 Task: Create New Customer with Customer Name: The Overhaul, Billing Address Line1: 2946 Cantebury Drive, Billing Address Line2:  New York, Billing Address Line3:  New York 10013, Cell Number: 305-245-4080_x000D_

Action: Mouse moved to (164, 32)
Screenshot: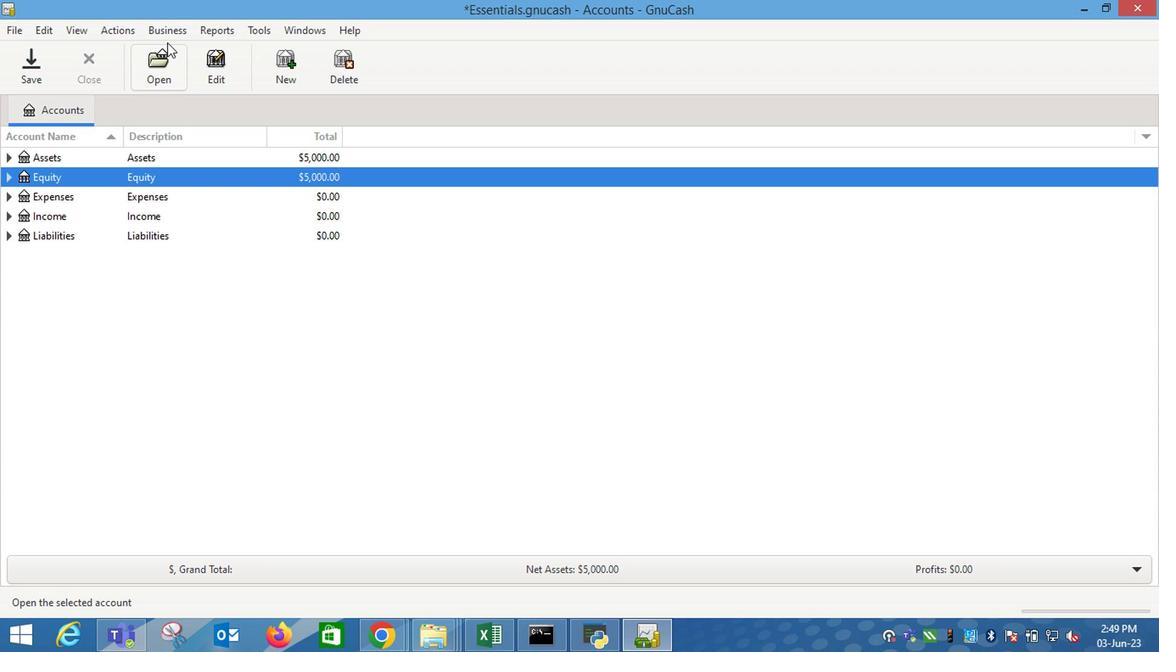
Action: Mouse pressed left at (164, 32)
Screenshot: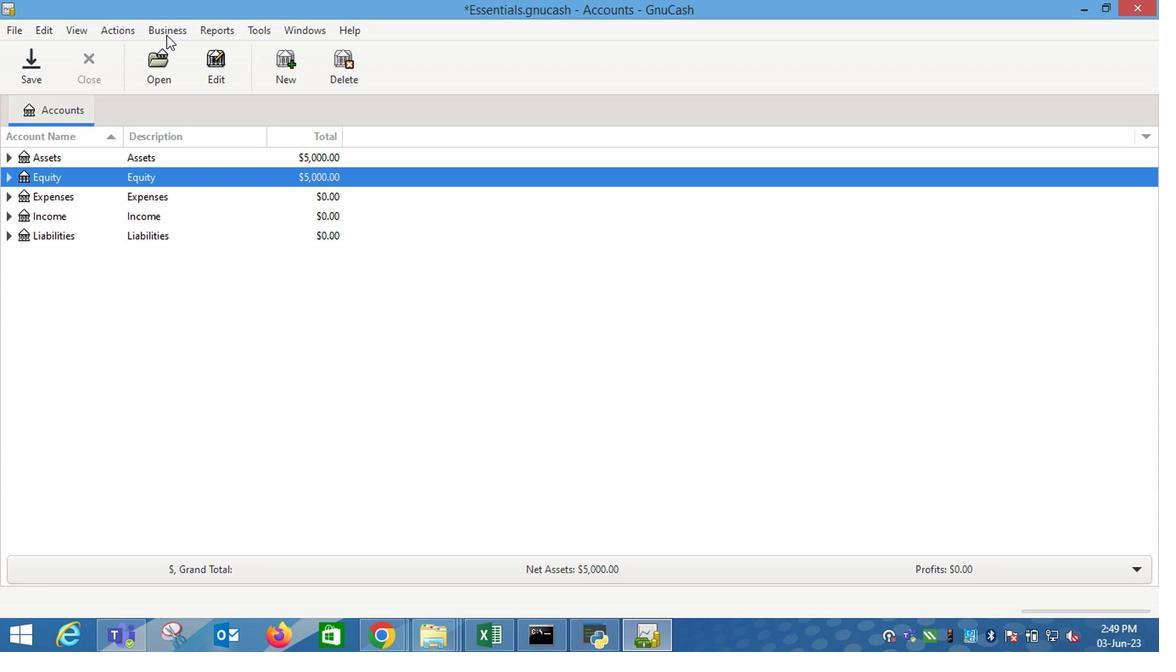 
Action: Mouse moved to (349, 73)
Screenshot: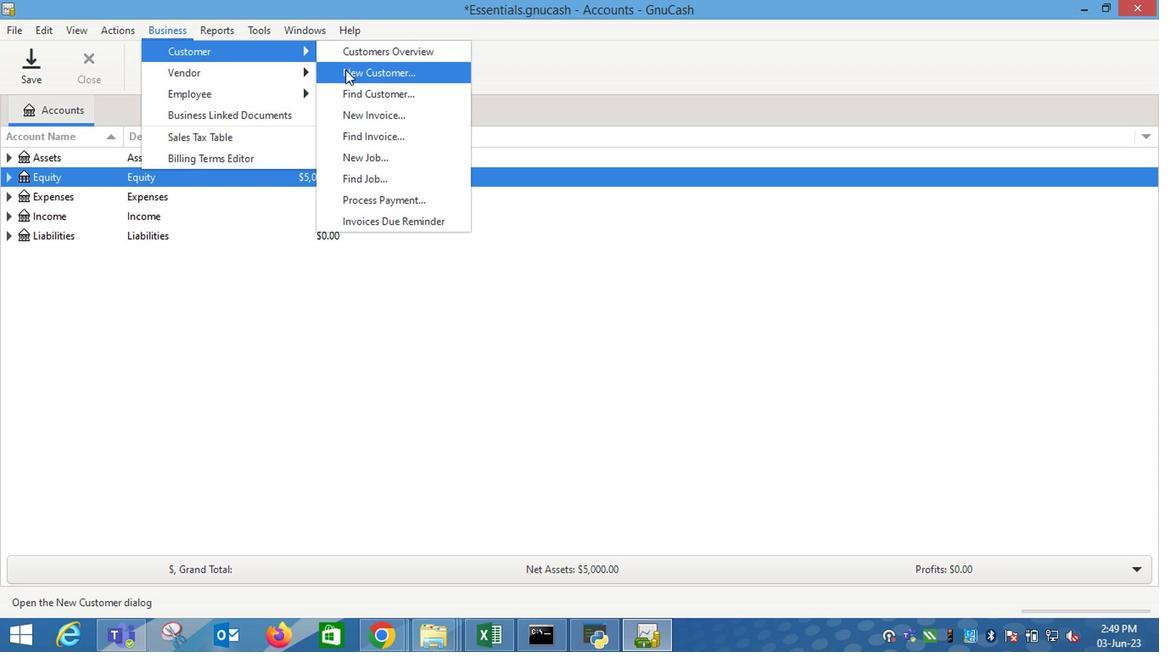 
Action: Mouse pressed left at (349, 73)
Screenshot: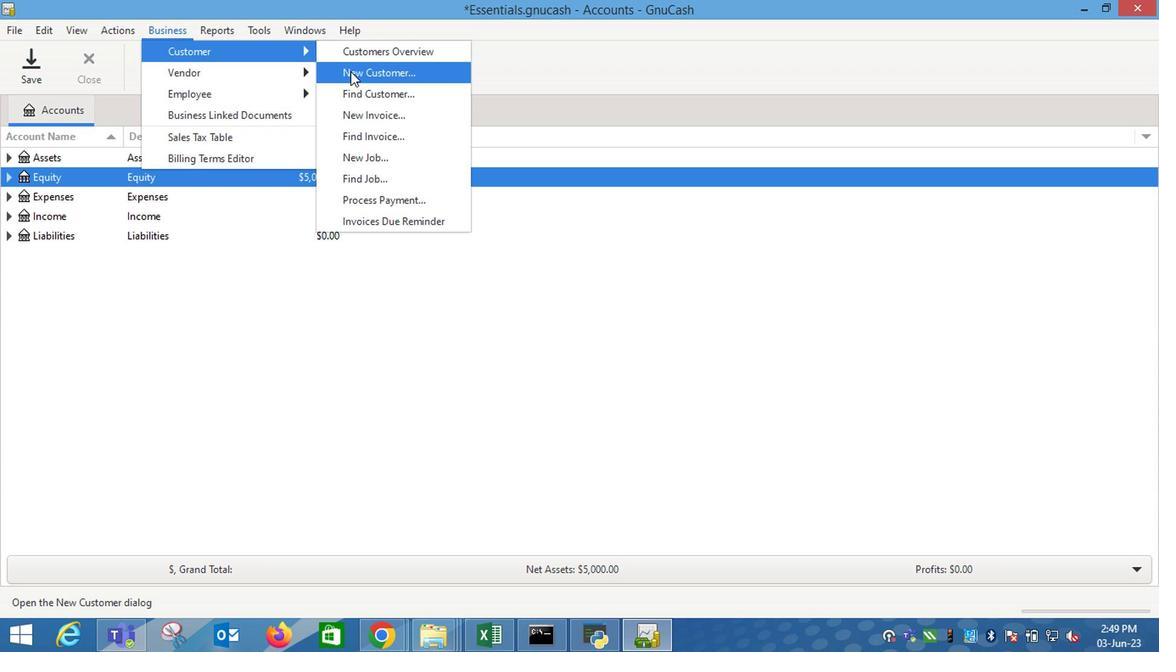 
Action: Mouse moved to (792, 186)
Screenshot: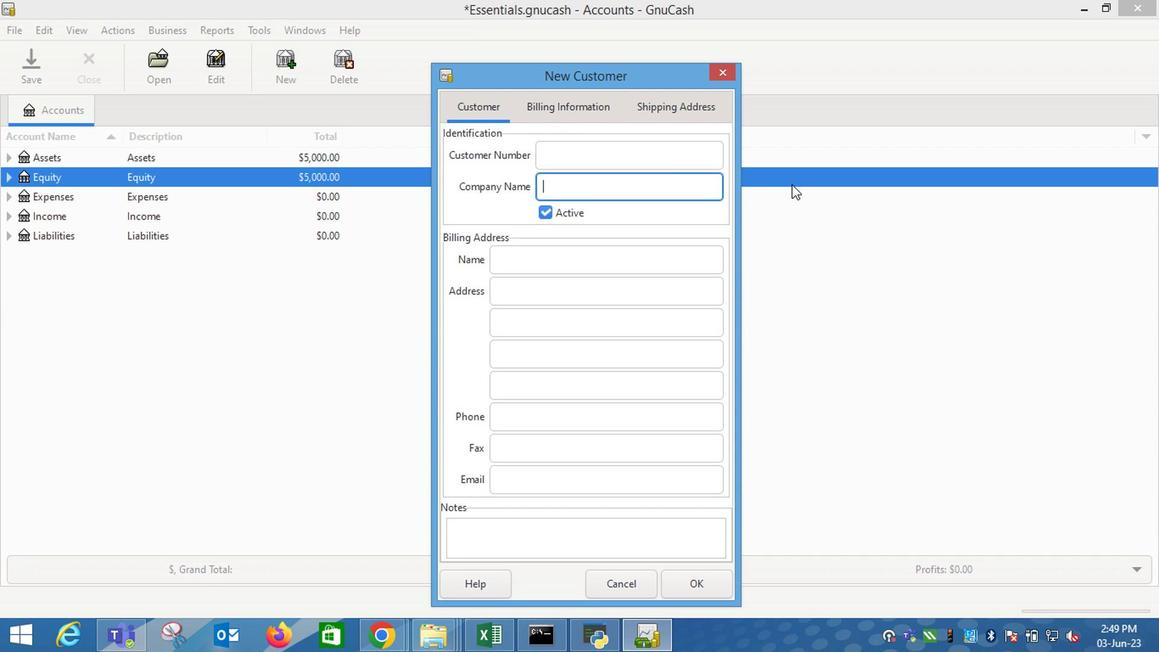 
Action: Key pressed <Key.shift_r>The<Key.space><Key.shift_r>Overhaul<Key.space><Key.backspace><Key.tab><Key.tab><Key.tab>2946<Key.space><Key.shift_r>Canteburry<Key.space><Key.shift_r>Drive<Key.tab><Key.shift_r>New<Key.space><Key.shift_r>York<Key.tab><Key.shift_r>New<Key.space><Key.shift_r><Key.shift_r><Key.shift_r><Key.shift_r><Key.shift_r>York<Key.space>10013<Key.tab><Key.tab>305-245-4080
Screenshot: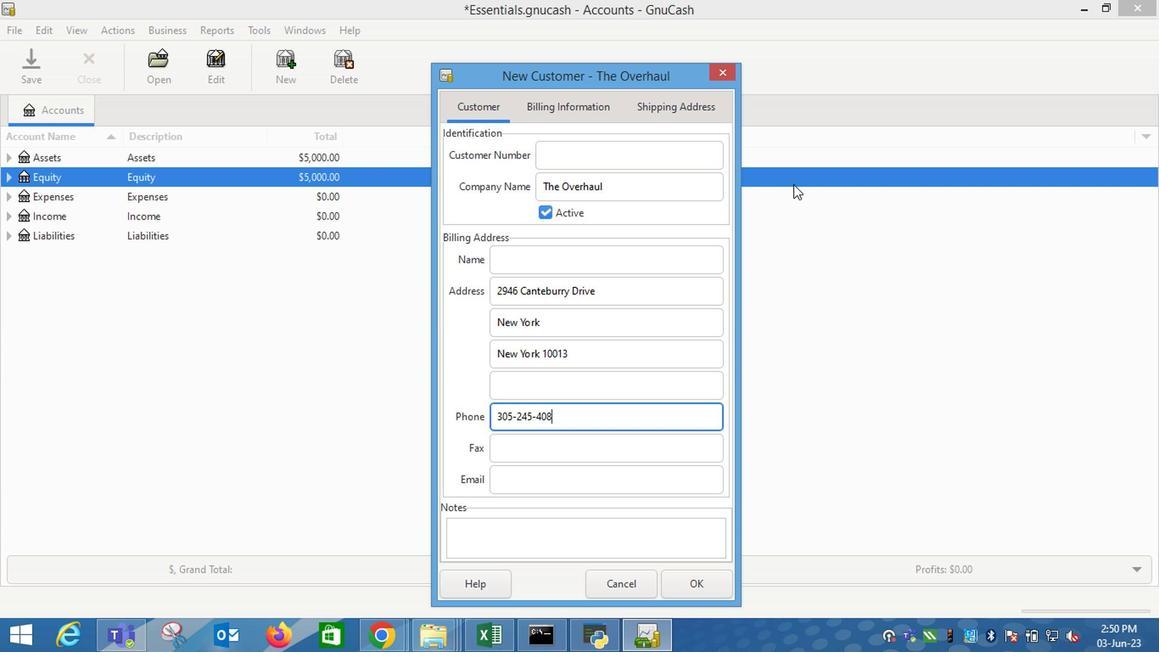 
Action: Mouse moved to (539, 101)
Screenshot: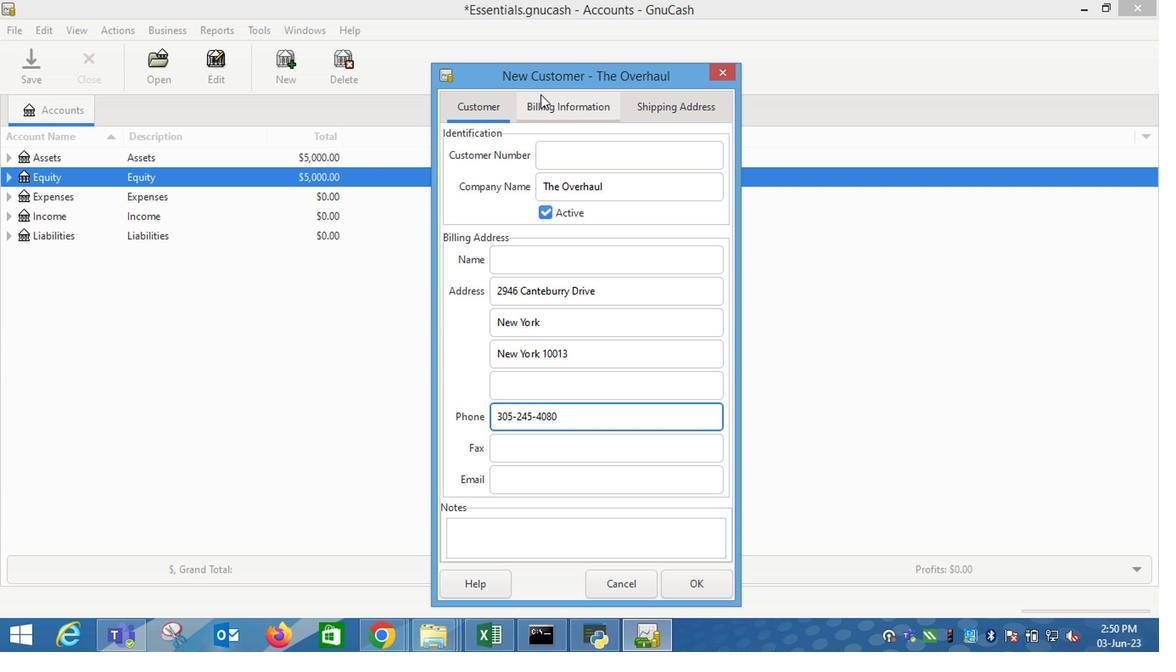 
Action: Mouse pressed left at (539, 101)
Screenshot: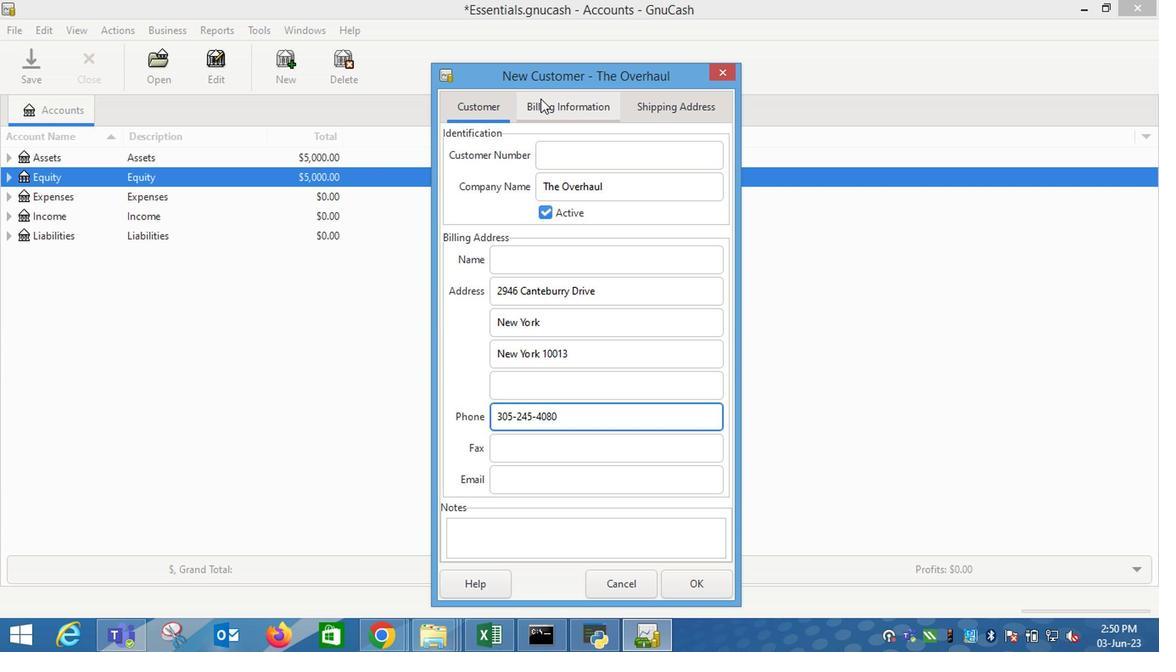 
Action: Mouse moved to (720, 583)
Screenshot: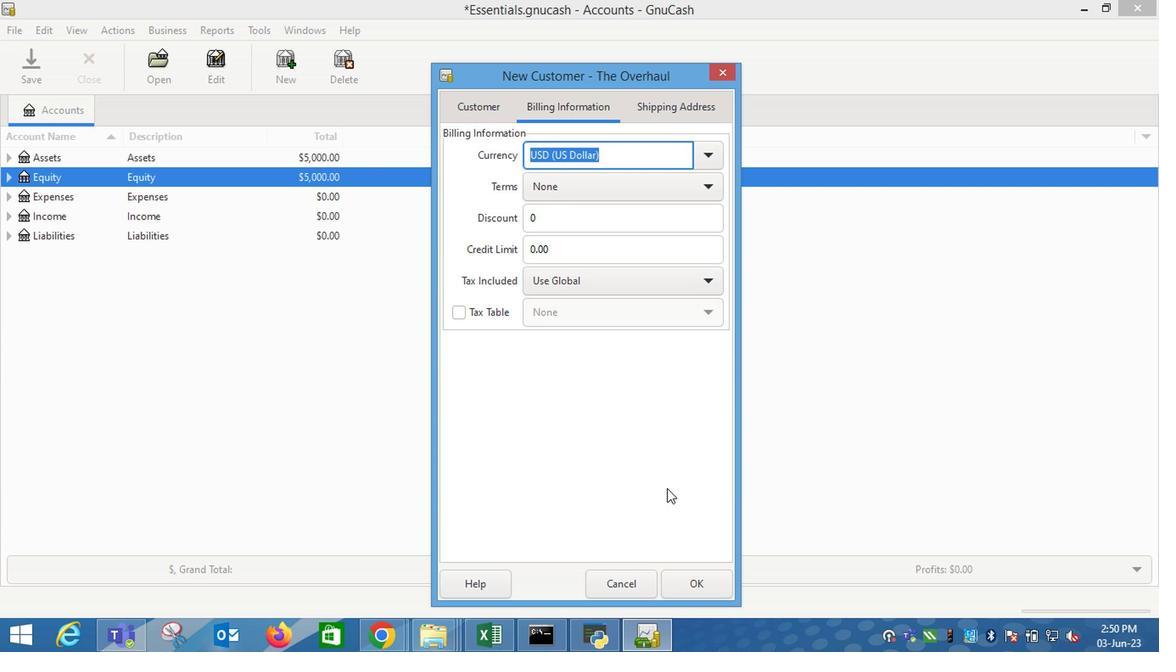 
Action: Mouse pressed left at (720, 583)
Screenshot: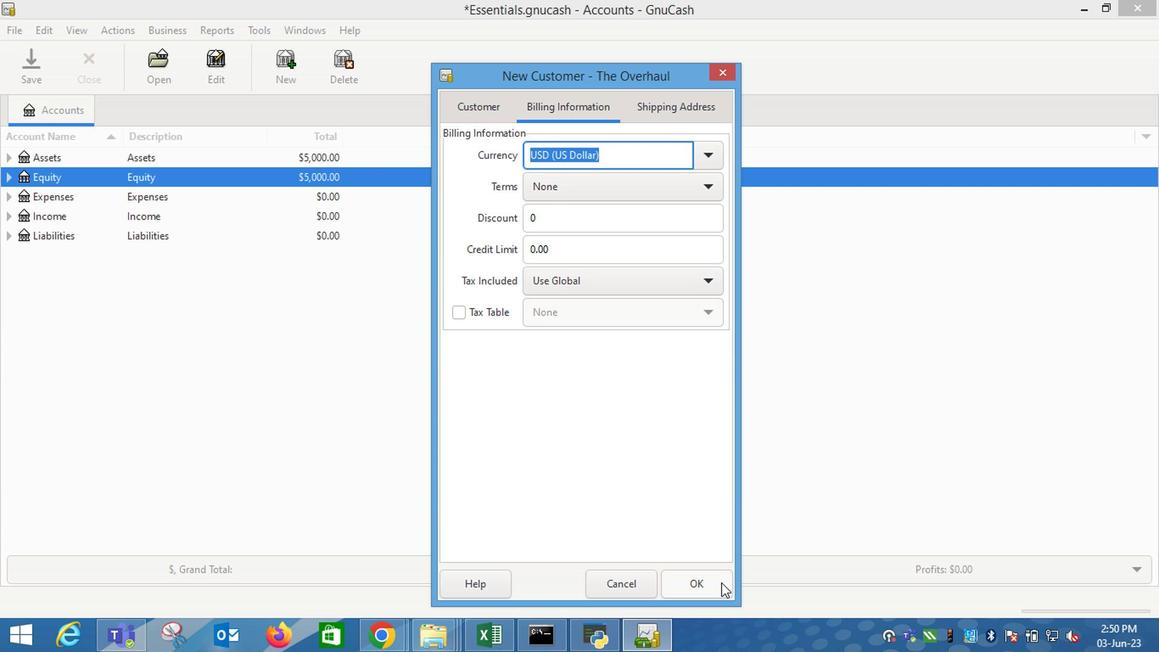 
Action: Mouse moved to (609, 371)
Screenshot: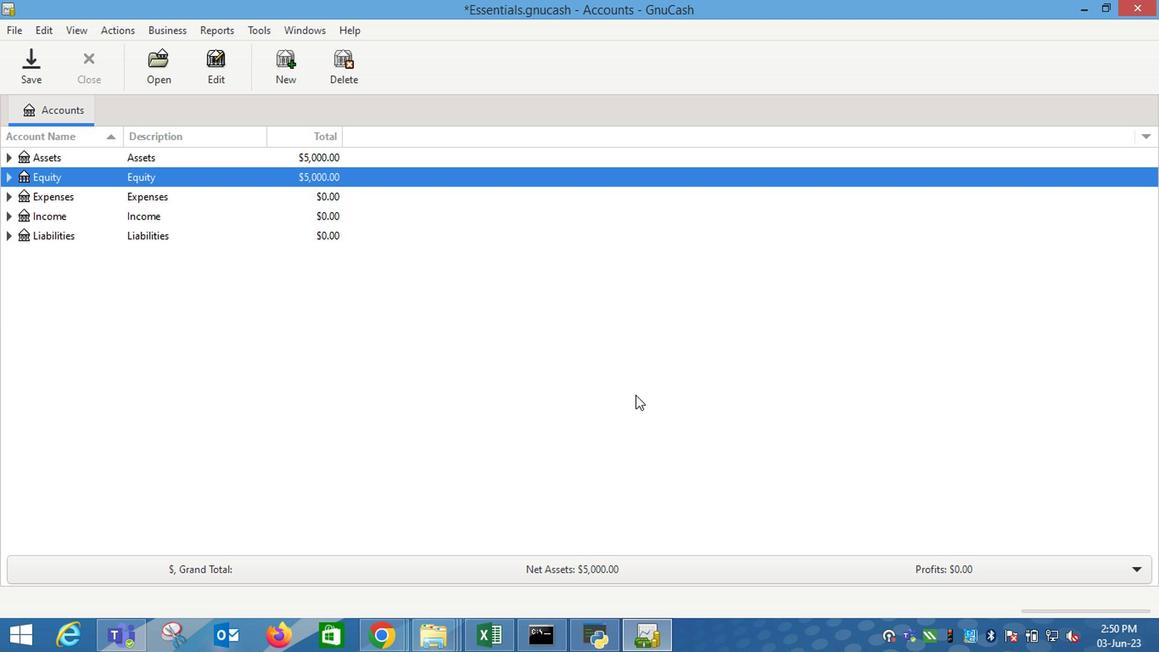 
